 Task: Add the description "You ain"t kill me unless you kill me." and apply the Custom angle as "15Â°".
Action: Mouse pressed left at (265, 169)
Screenshot: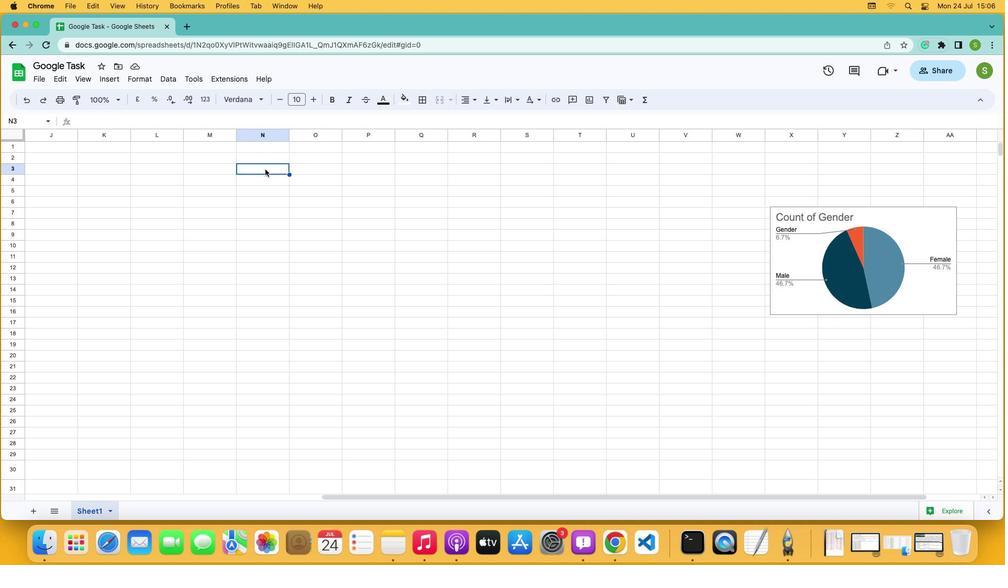 
Action: Mouse moved to (264, 169)
Screenshot: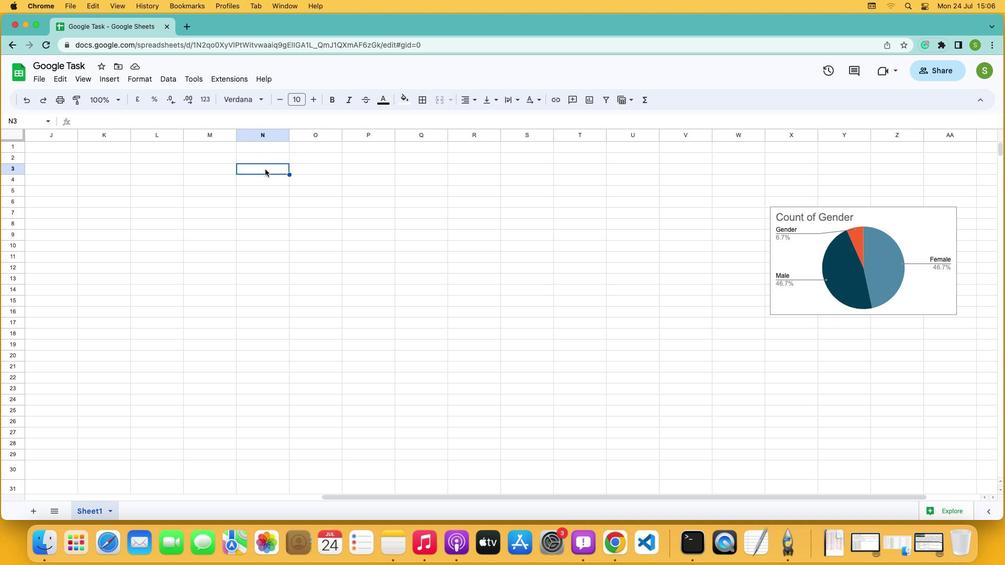 
Action: Key pressed Key.shift'Y''o''u'Key.space'a''i''n'Key.shift_r'"''t'Key.space'k''i''l''l'Key.space'm''e'Key.space'u''n''l''e''s''s'Key.space'y''o''u'Key.space'k''i''l''l'Key.space'm''e'
Screenshot: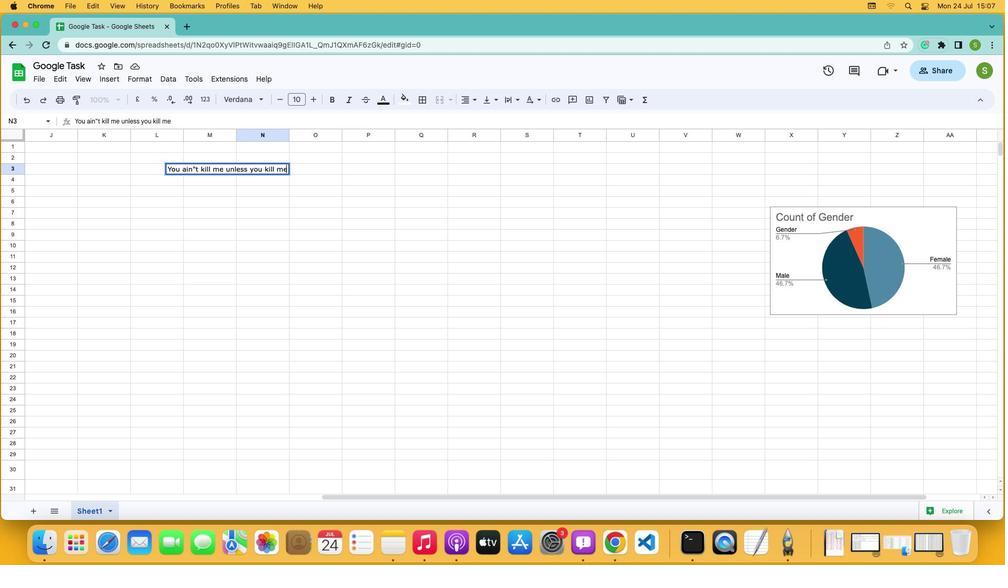 
Action: Mouse moved to (286, 169)
Screenshot: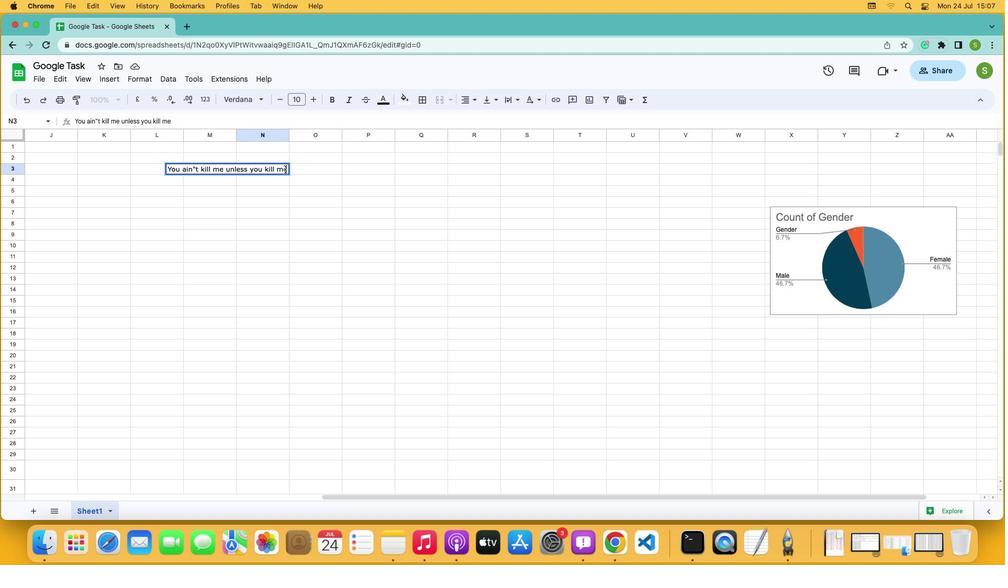
Action: Mouse pressed left at (286, 169)
Screenshot: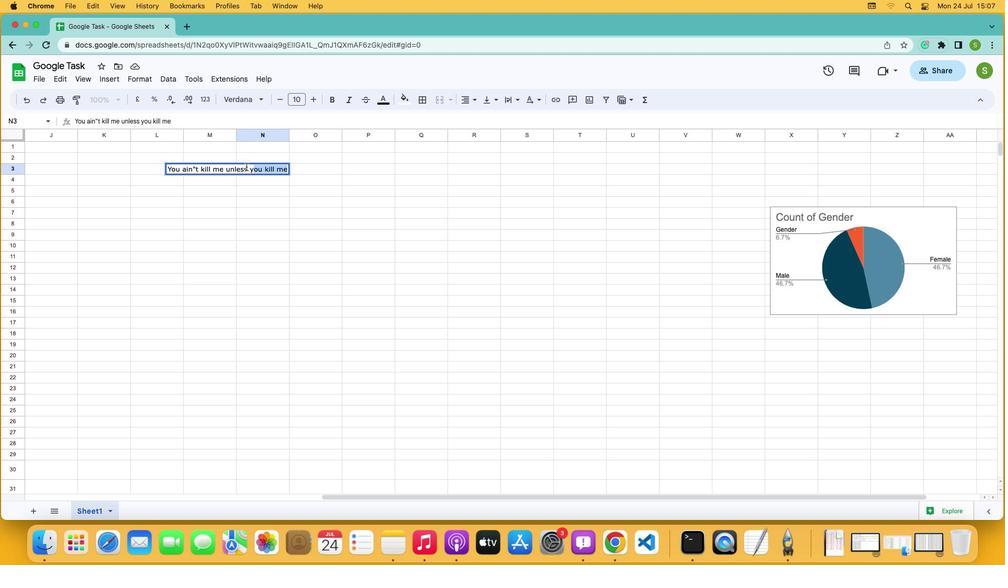 
Action: Mouse moved to (173, 165)
Screenshot: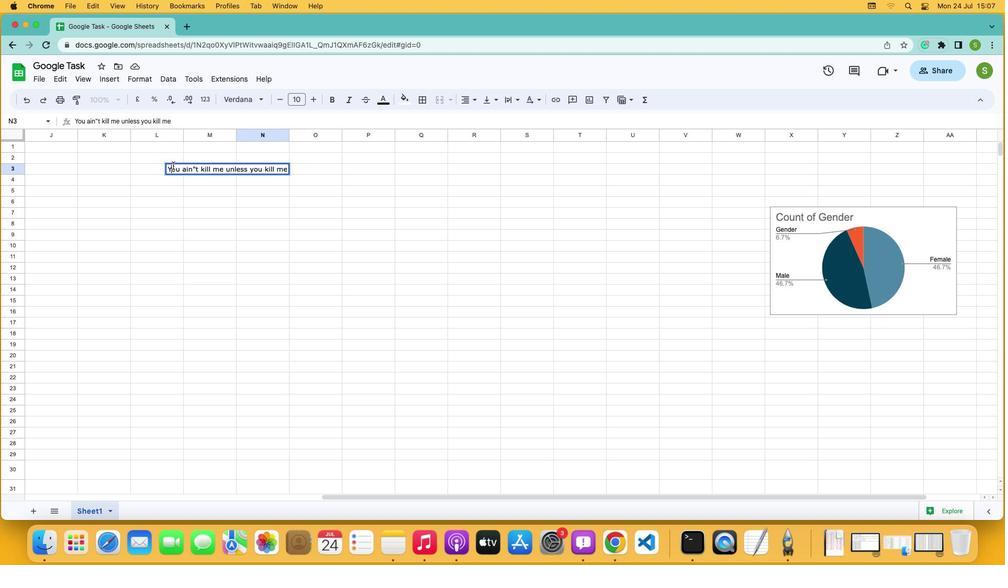 
Action: Mouse pressed left at (173, 165)
Screenshot: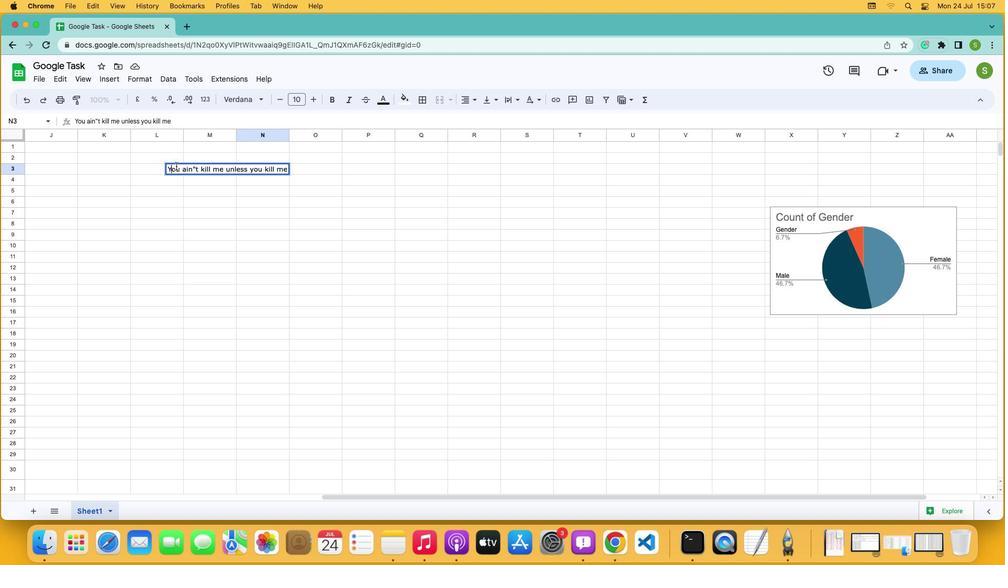 
Action: Mouse moved to (286, 168)
Screenshot: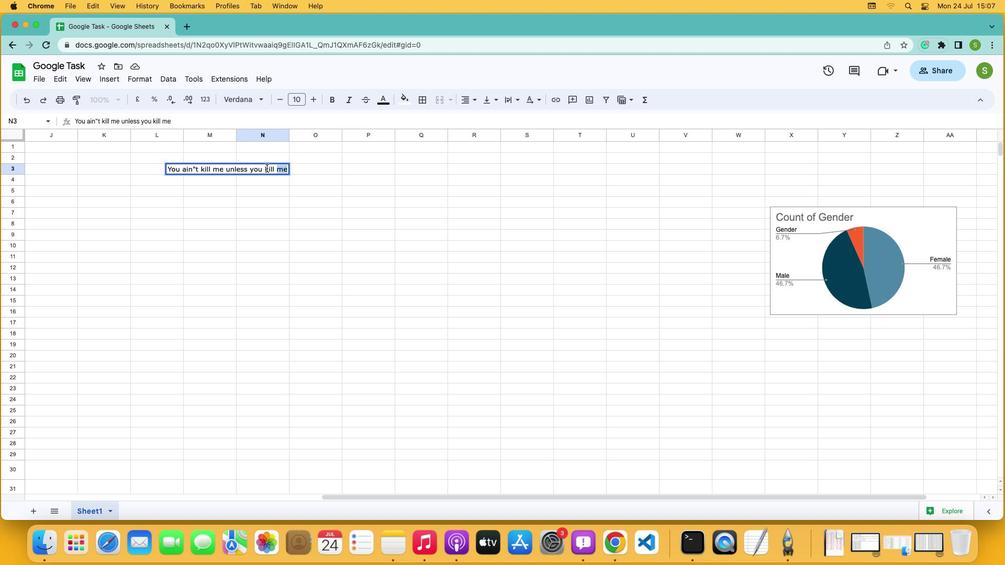
Action: Mouse pressed left at (286, 168)
Screenshot: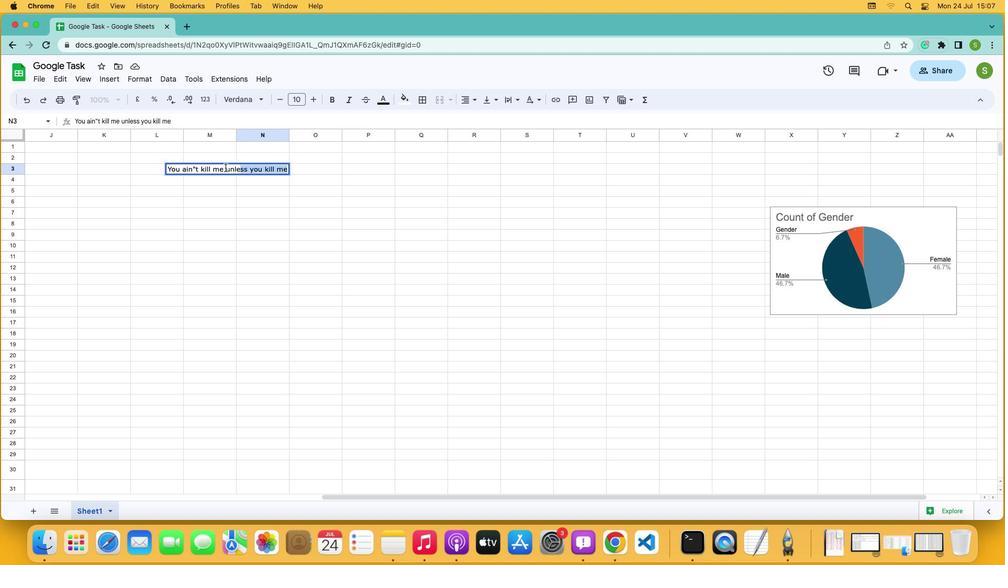 
Action: Mouse moved to (536, 100)
Screenshot: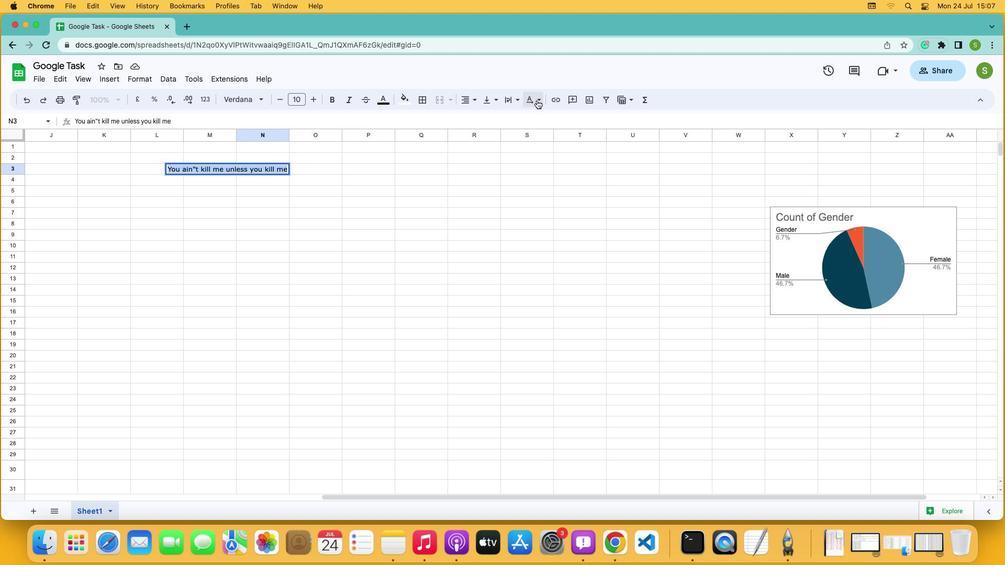 
Action: Mouse pressed left at (536, 100)
Screenshot: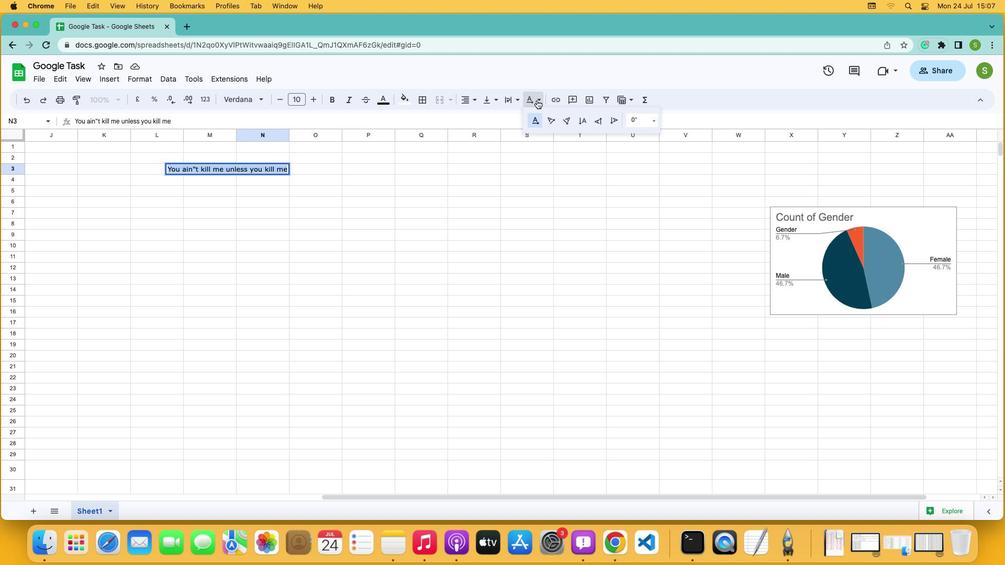 
Action: Mouse moved to (650, 120)
Screenshot: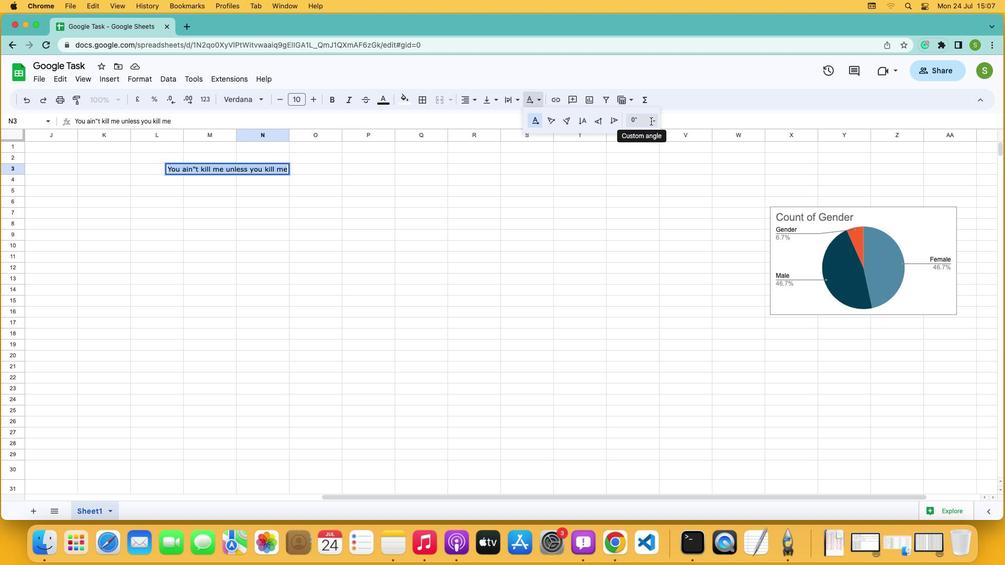 
Action: Mouse pressed left at (650, 120)
Screenshot: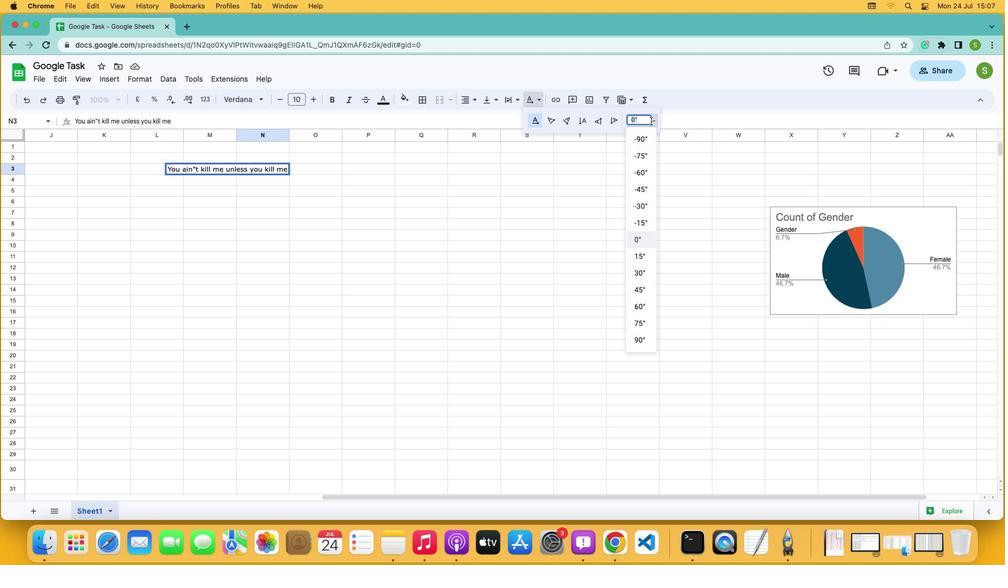 
Action: Mouse moved to (648, 256)
Screenshot: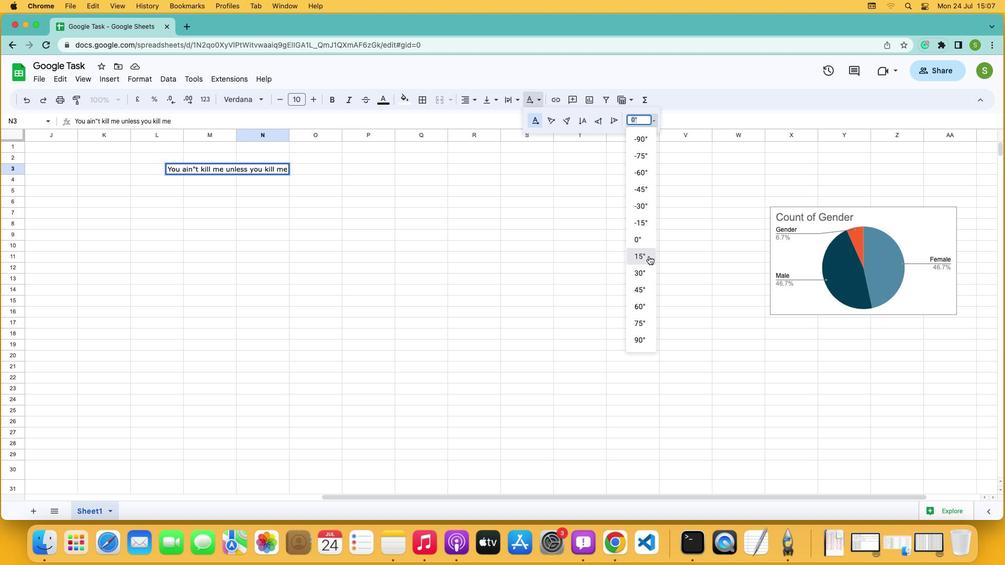 
Action: Mouse pressed left at (648, 256)
Screenshot: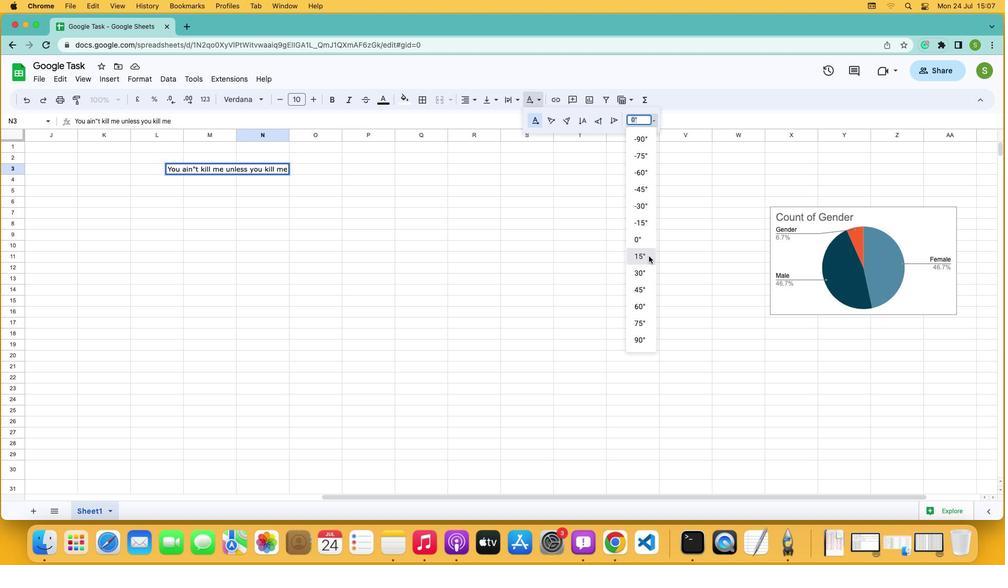 
